 Task: Add "Copy Card To …" Button titled Button0002 to "bottom" of the list "To Do" to Card Card0002 in Board Board0001 in Development in Trello
Action: Mouse moved to (620, 96)
Screenshot: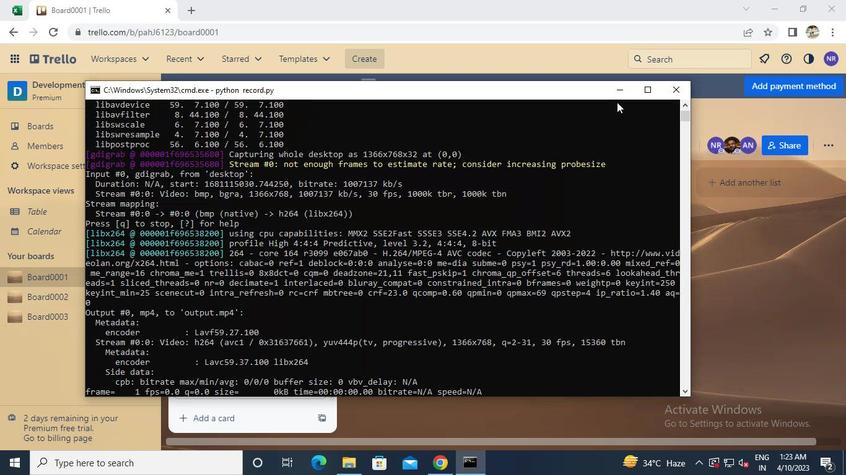 
Action: Mouse pressed left at (620, 96)
Screenshot: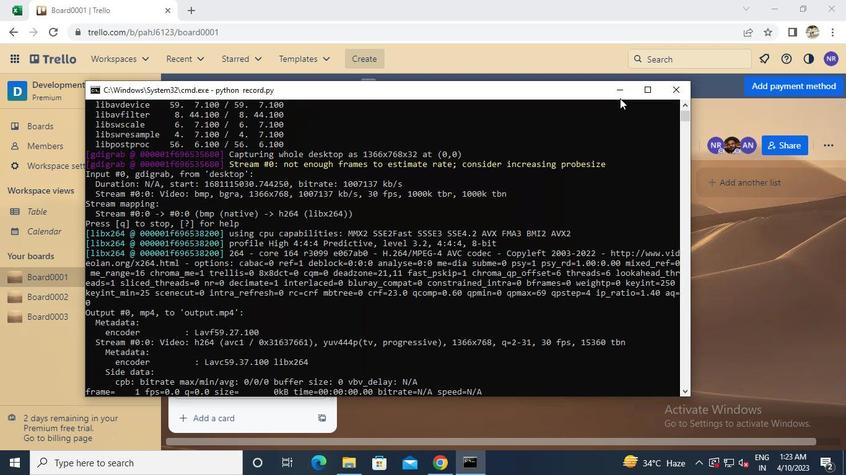 
Action: Mouse moved to (224, 301)
Screenshot: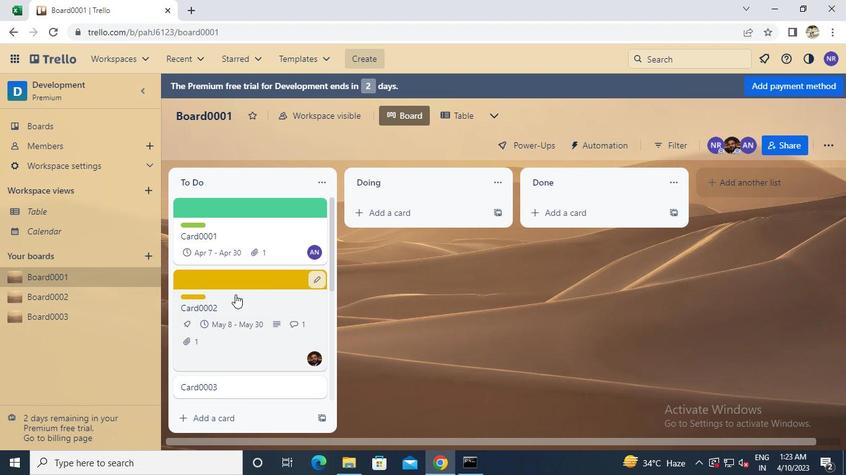 
Action: Mouse pressed left at (224, 301)
Screenshot: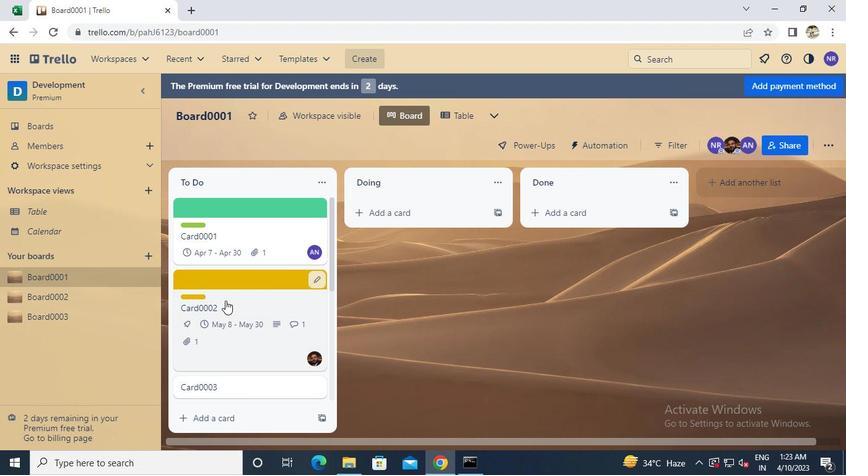 
Action: Mouse moved to (593, 216)
Screenshot: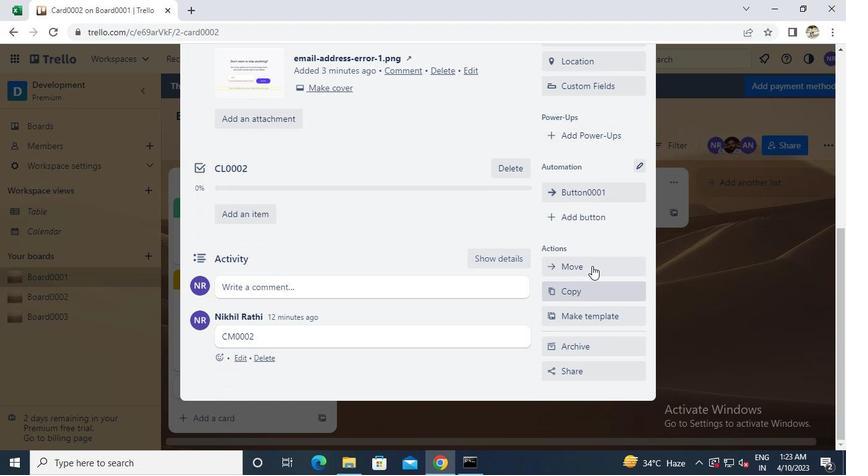 
Action: Mouse pressed left at (593, 216)
Screenshot: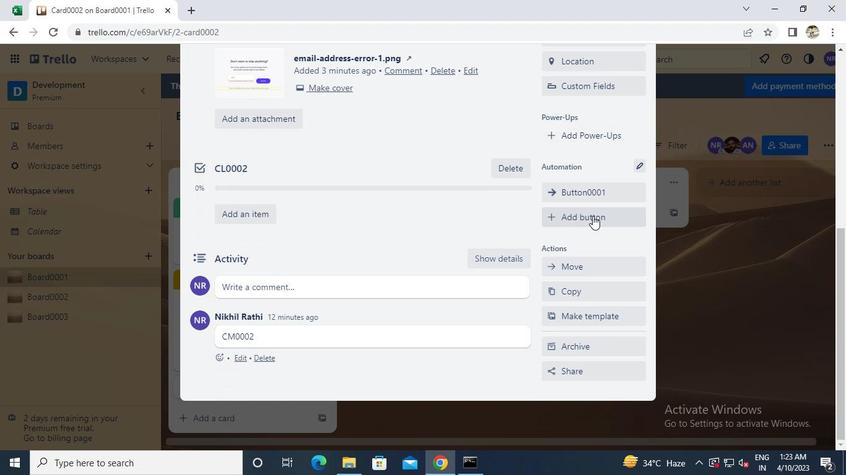 
Action: Mouse moved to (593, 164)
Screenshot: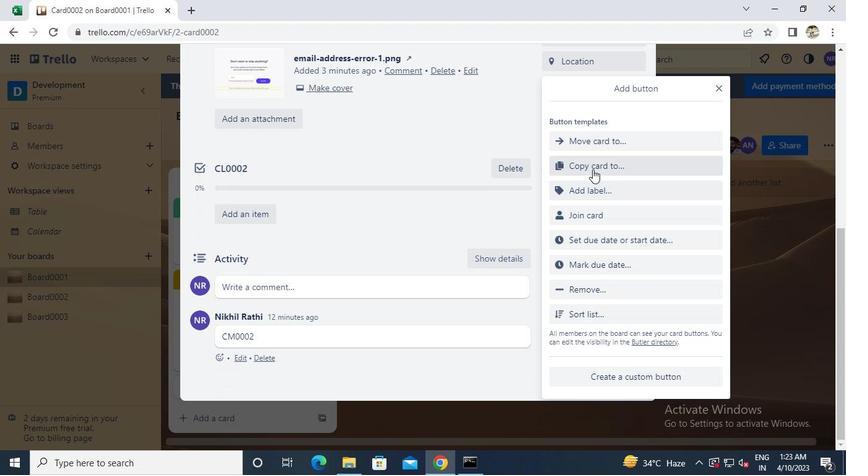
Action: Mouse pressed left at (593, 164)
Screenshot: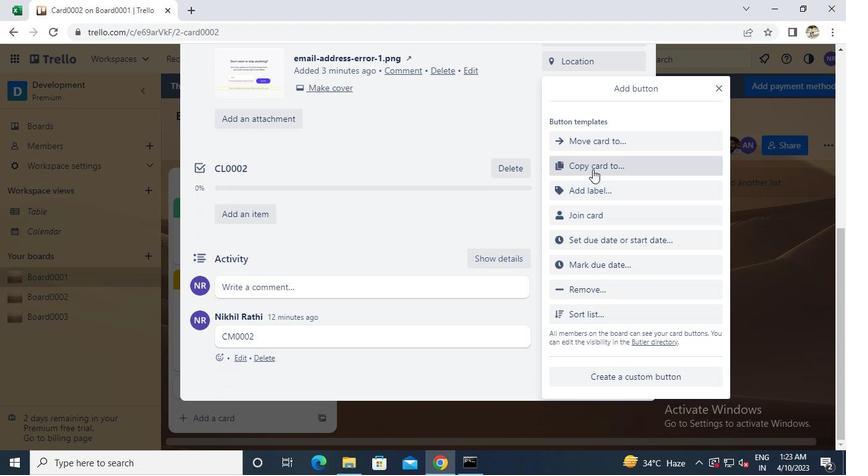 
Action: Mouse moved to (610, 153)
Screenshot: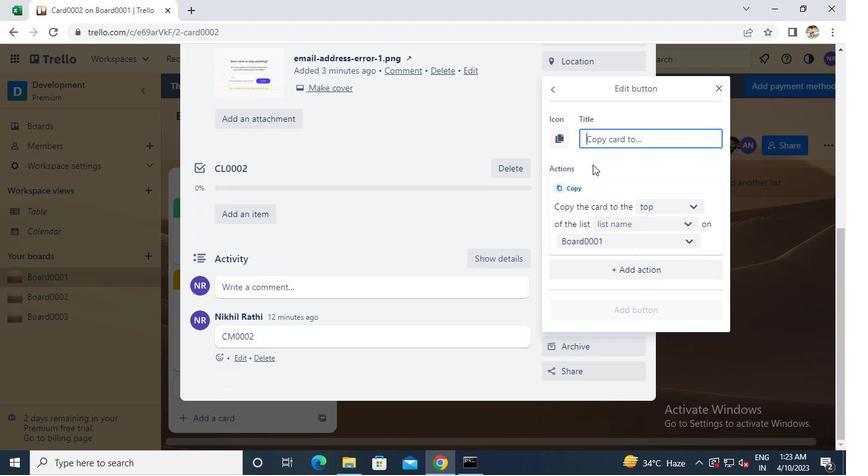 
Action: Keyboard Key.caps_lock
Screenshot: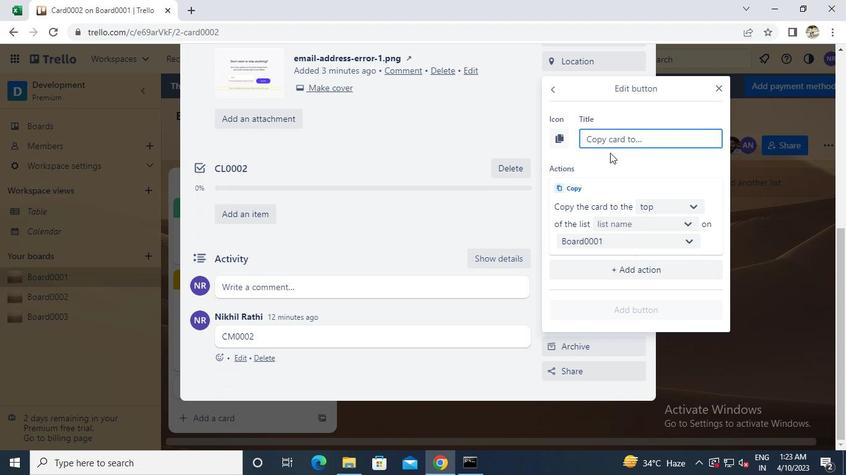 
Action: Keyboard b
Screenshot: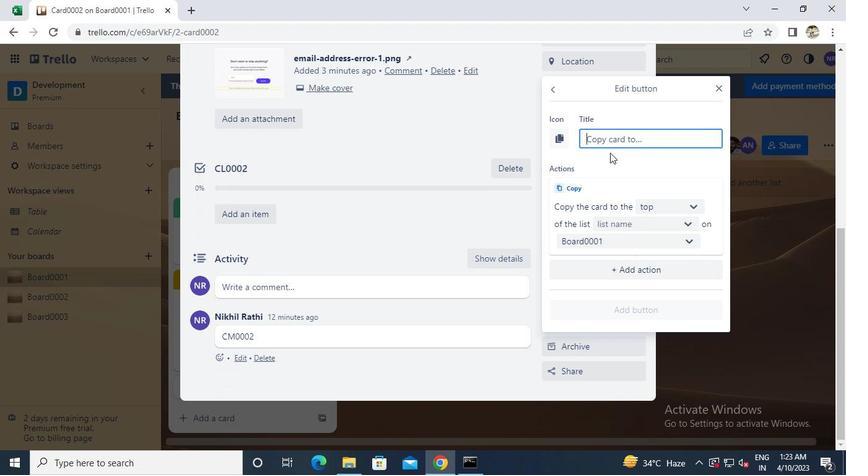 
Action: Mouse moved to (610, 153)
Screenshot: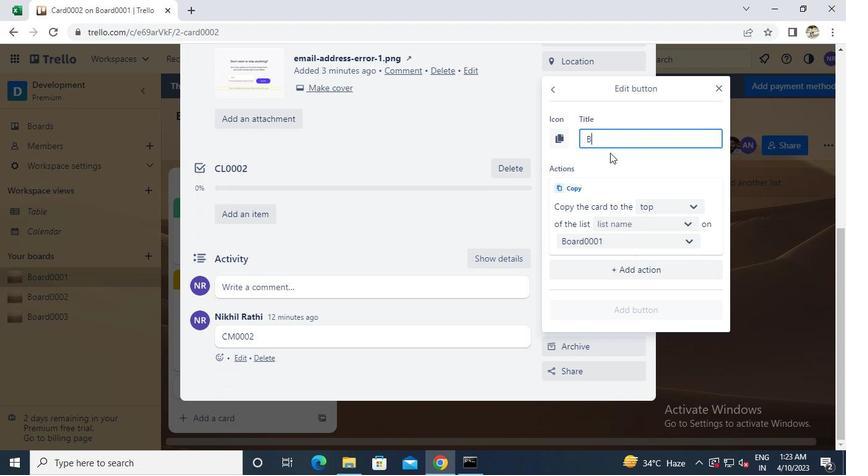 
Action: Keyboard Key.caps_lock
Screenshot: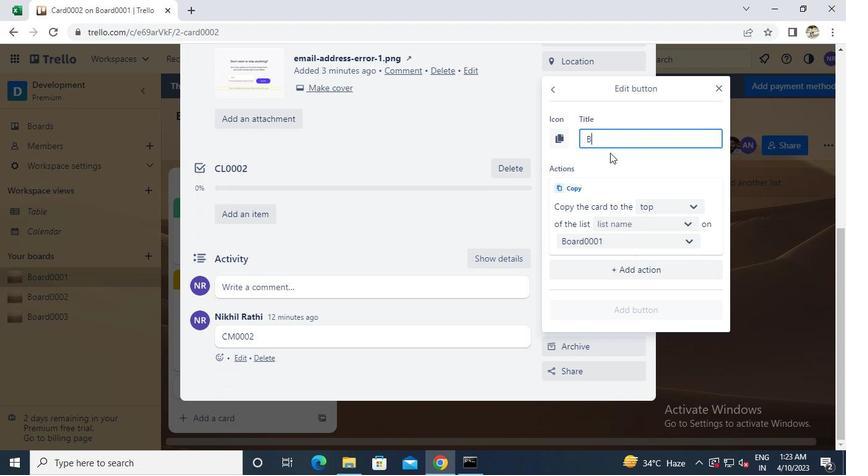 
Action: Keyboard u
Screenshot: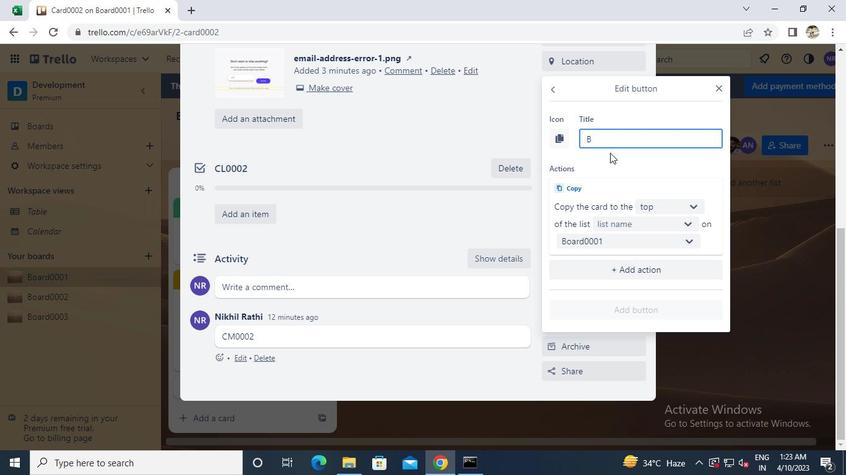 
Action: Keyboard t
Screenshot: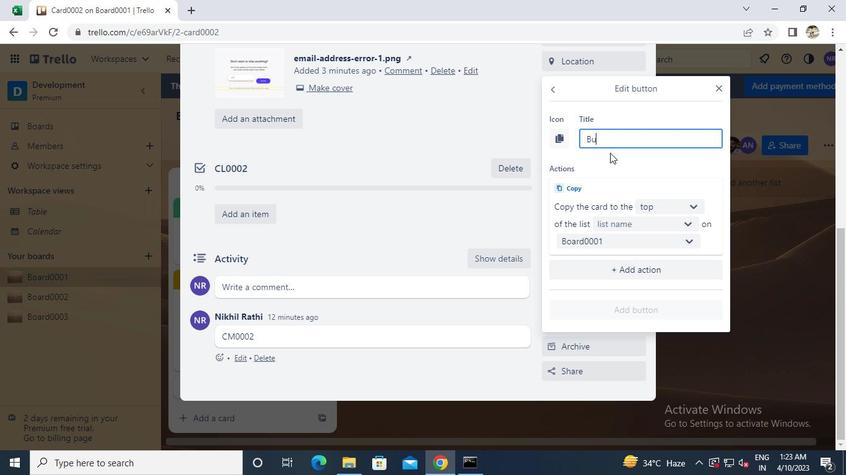 
Action: Keyboard t
Screenshot: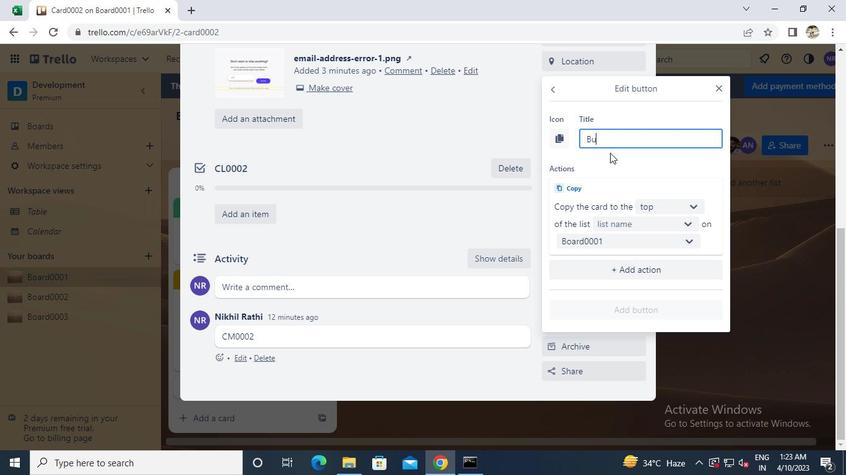 
Action: Keyboard o
Screenshot: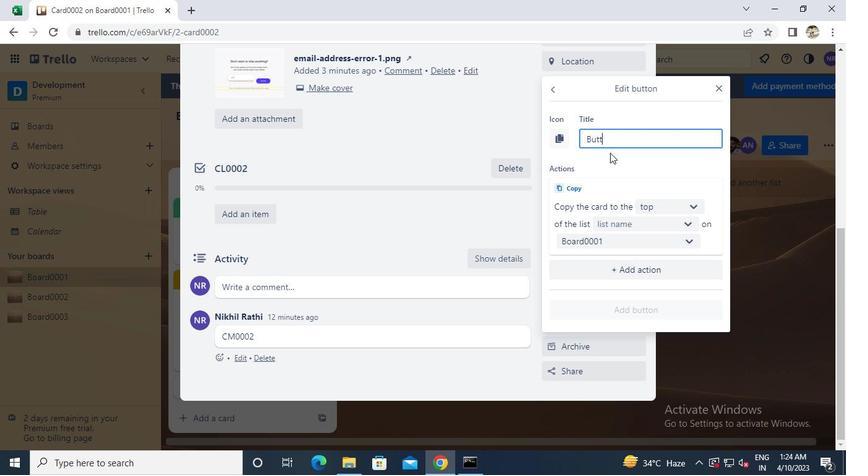 
Action: Mouse moved to (610, 153)
Screenshot: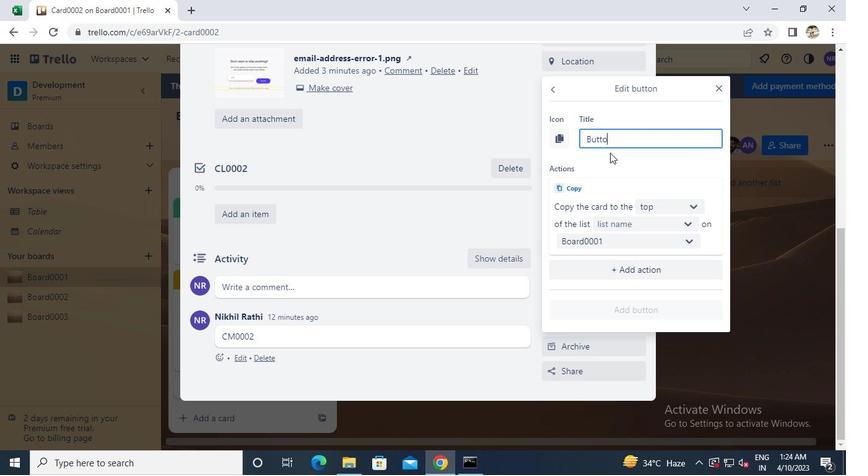 
Action: Keyboard n
Screenshot: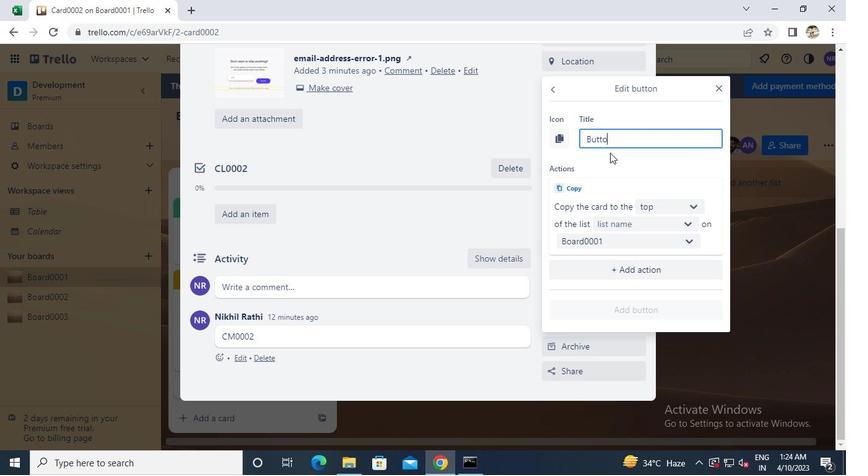 
Action: Keyboard 0
Screenshot: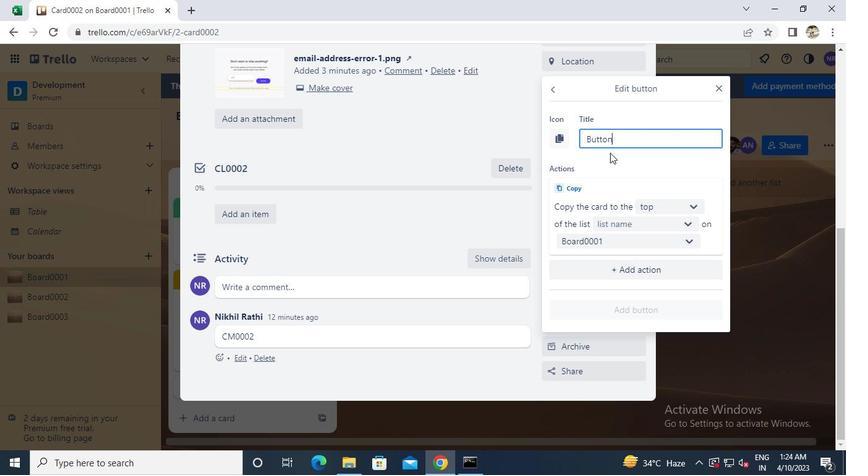 
Action: Keyboard 0
Screenshot: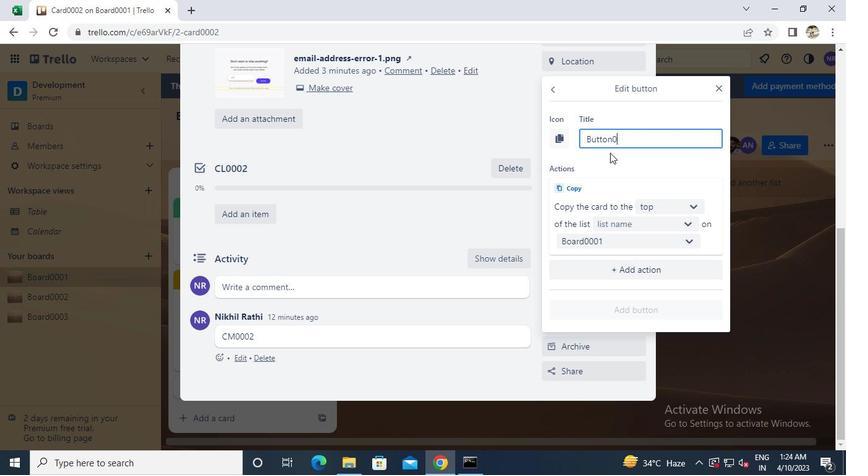 
Action: Keyboard 0
Screenshot: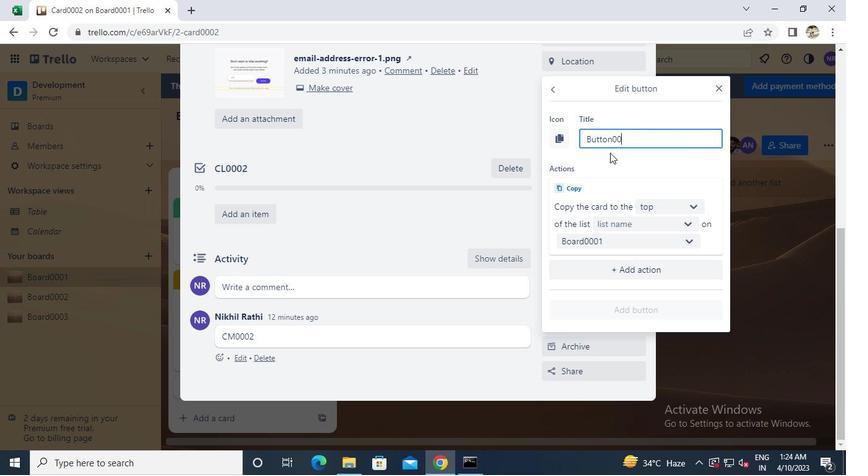 
Action: Keyboard 2
Screenshot: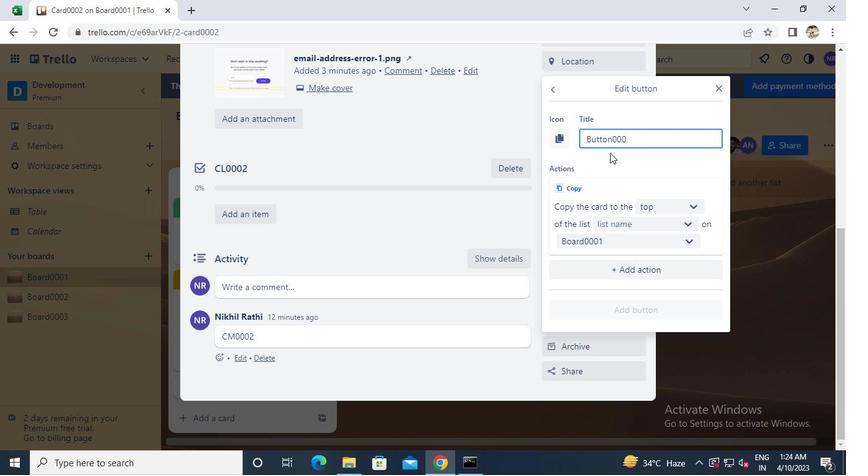 
Action: Mouse moved to (632, 220)
Screenshot: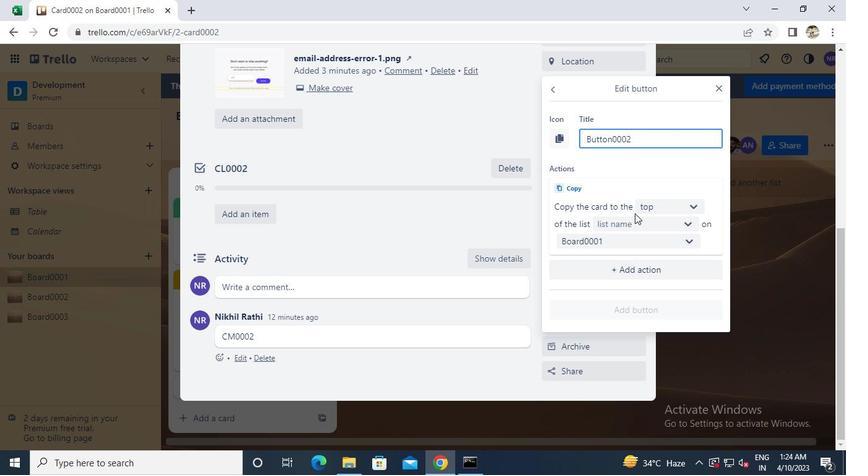 
Action: Mouse pressed left at (632, 220)
Screenshot: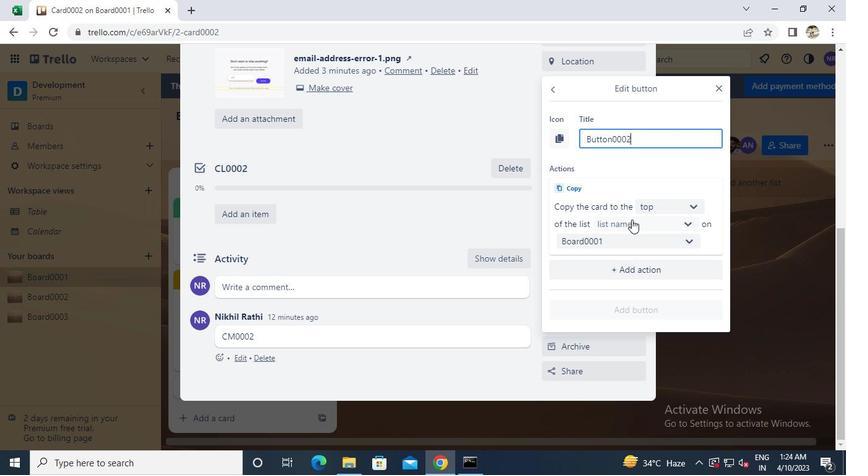 
Action: Mouse moved to (625, 241)
Screenshot: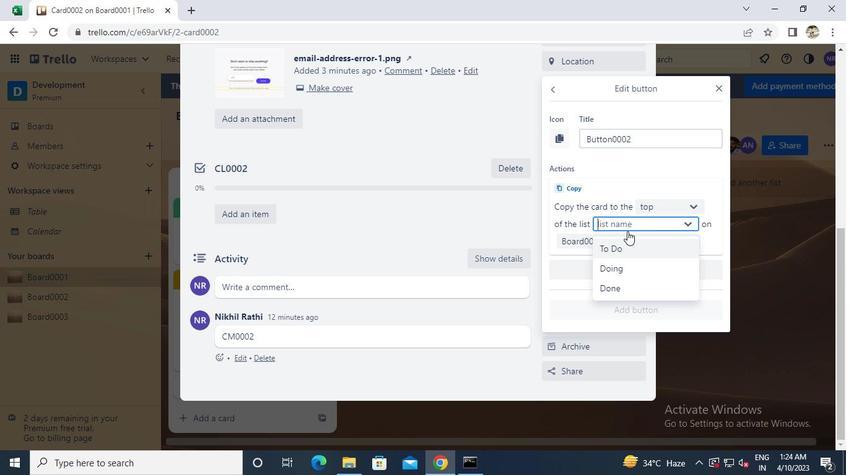 
Action: Mouse pressed left at (625, 241)
Screenshot: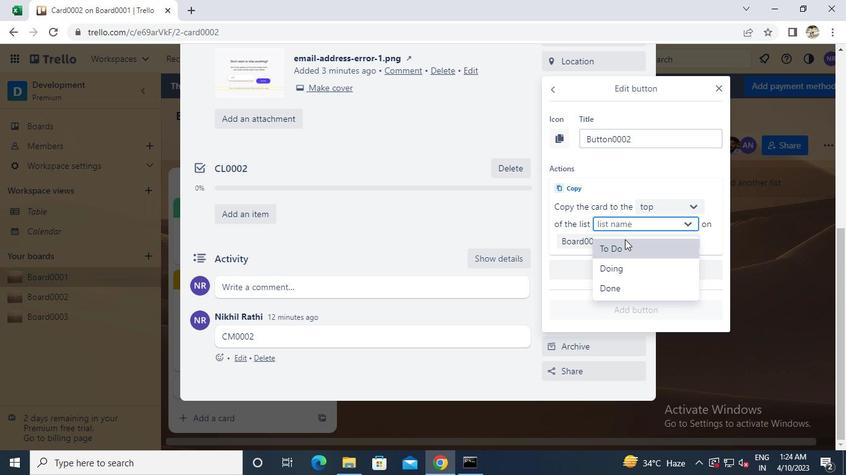 
Action: Mouse moved to (625, 309)
Screenshot: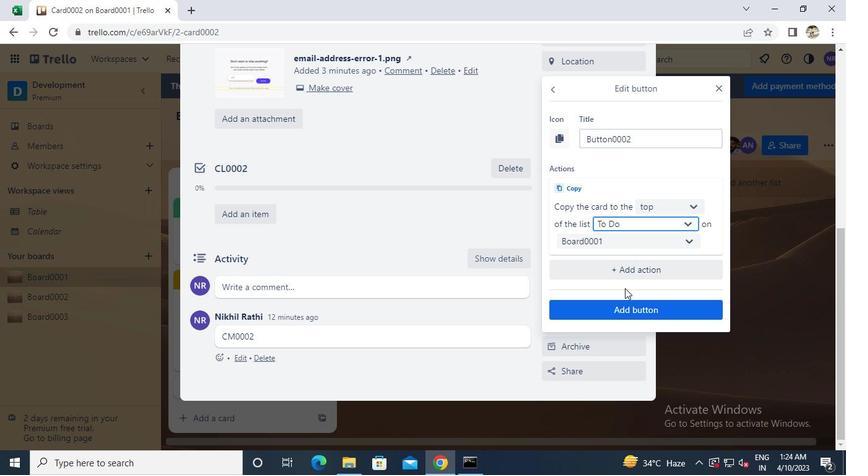 
Action: Mouse pressed left at (625, 309)
Screenshot: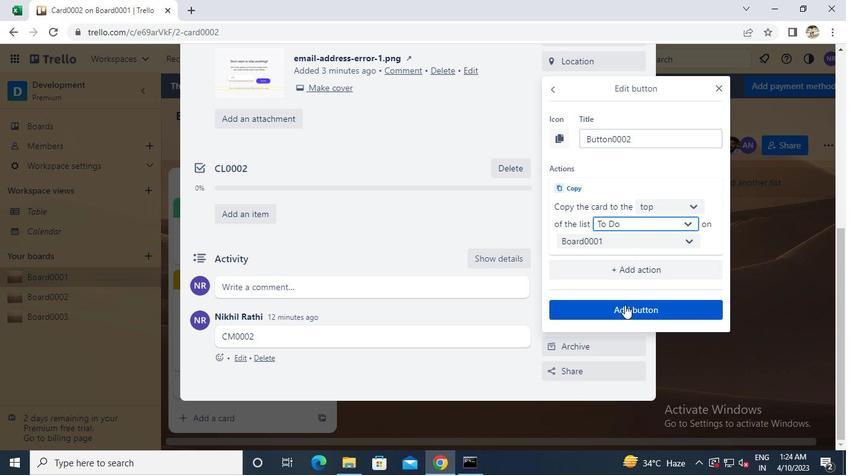 
Action: Mouse moved to (637, 86)
Screenshot: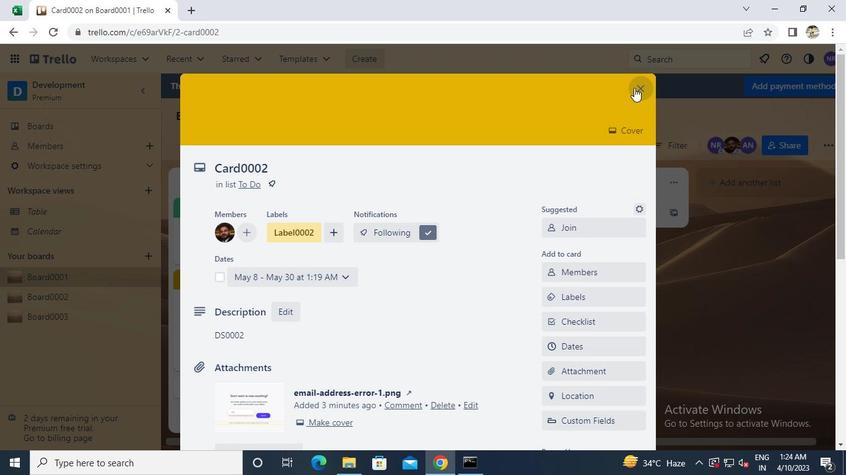 
Action: Mouse pressed left at (637, 86)
Screenshot: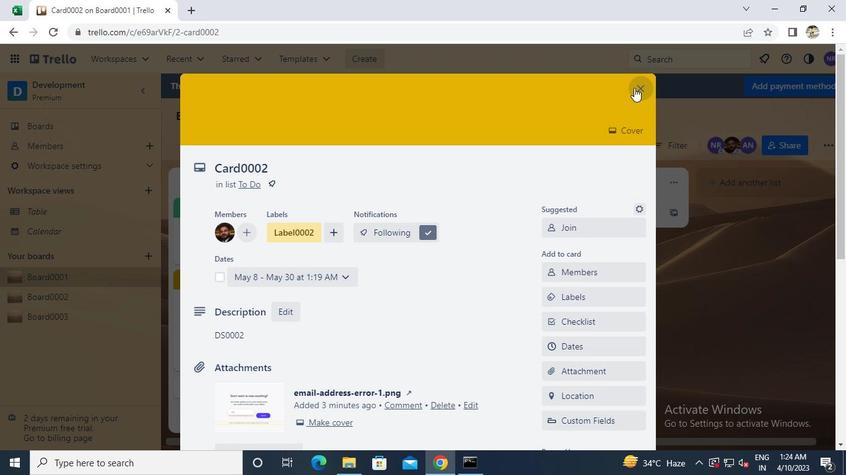 
Action: Mouse moved to (474, 464)
Screenshot: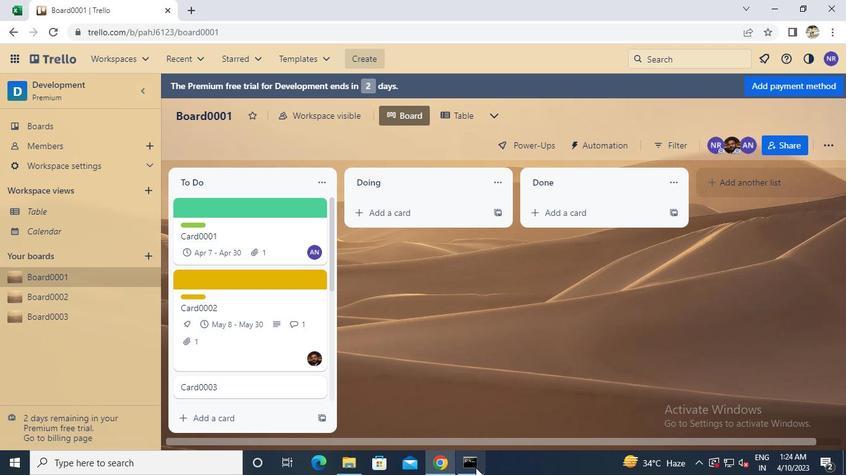 
Action: Mouse pressed left at (474, 464)
Screenshot: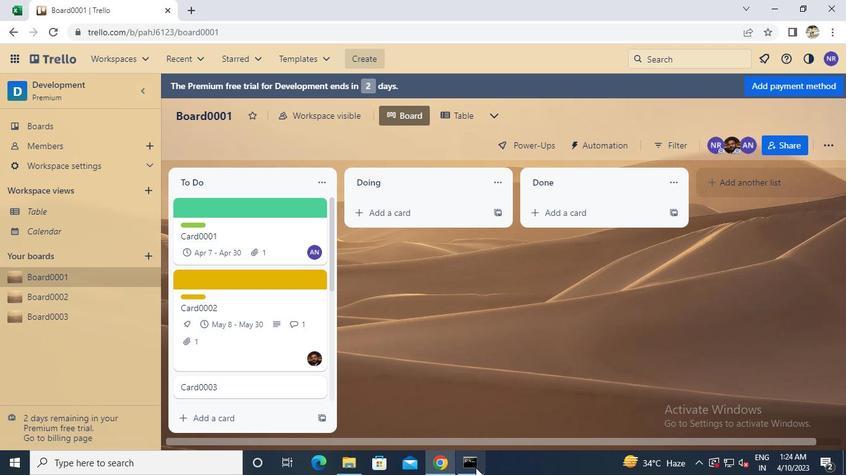 
Action: Mouse moved to (674, 91)
Screenshot: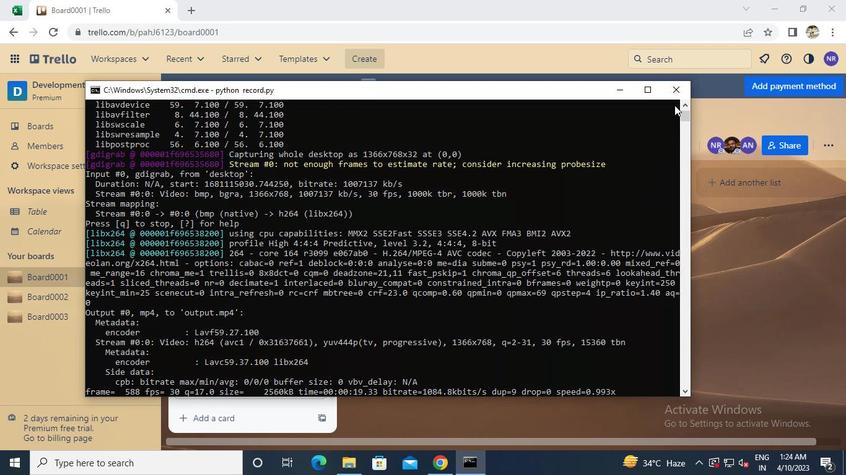 
Action: Mouse pressed left at (674, 91)
Screenshot: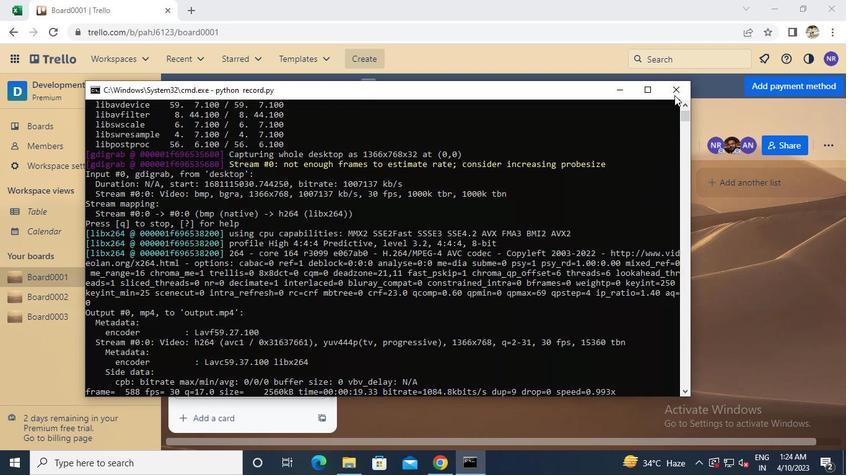 
